Task: Select the debugAnyway option in the on task errors.
Action: Mouse moved to (45, 655)
Screenshot: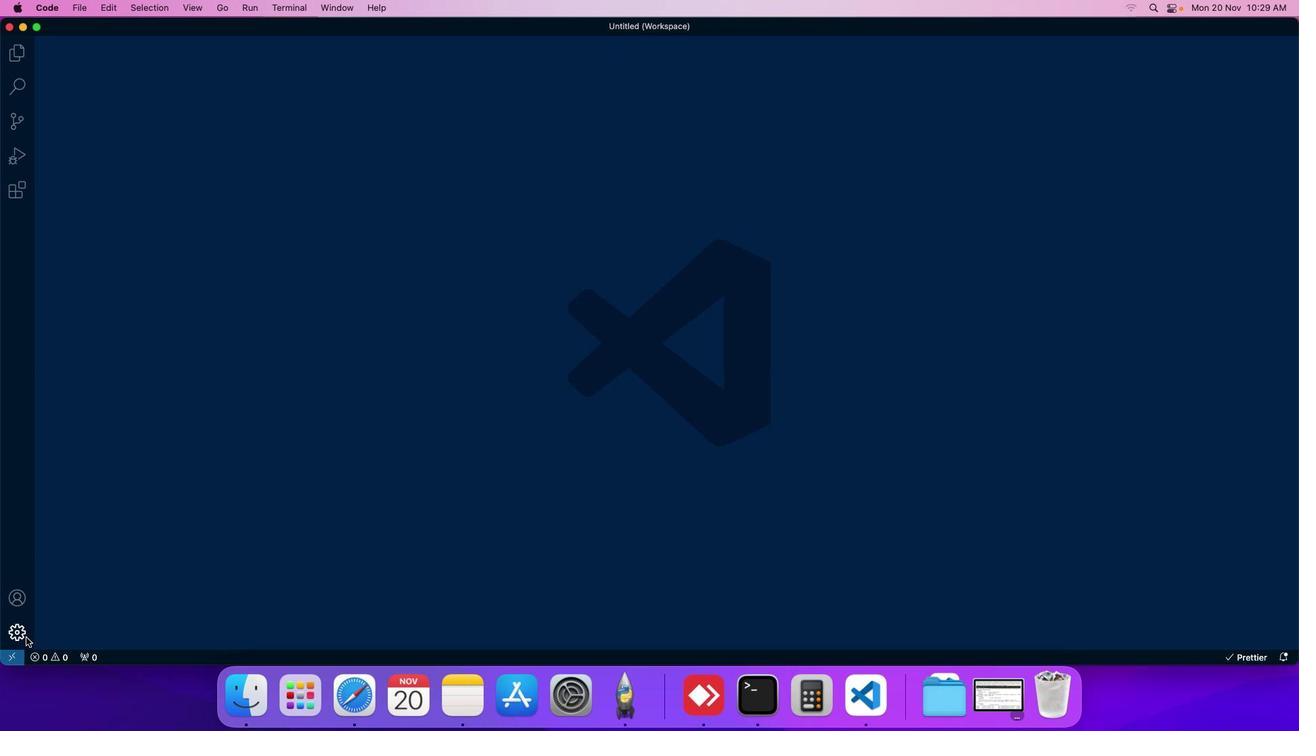 
Action: Mouse pressed left at (45, 655)
Screenshot: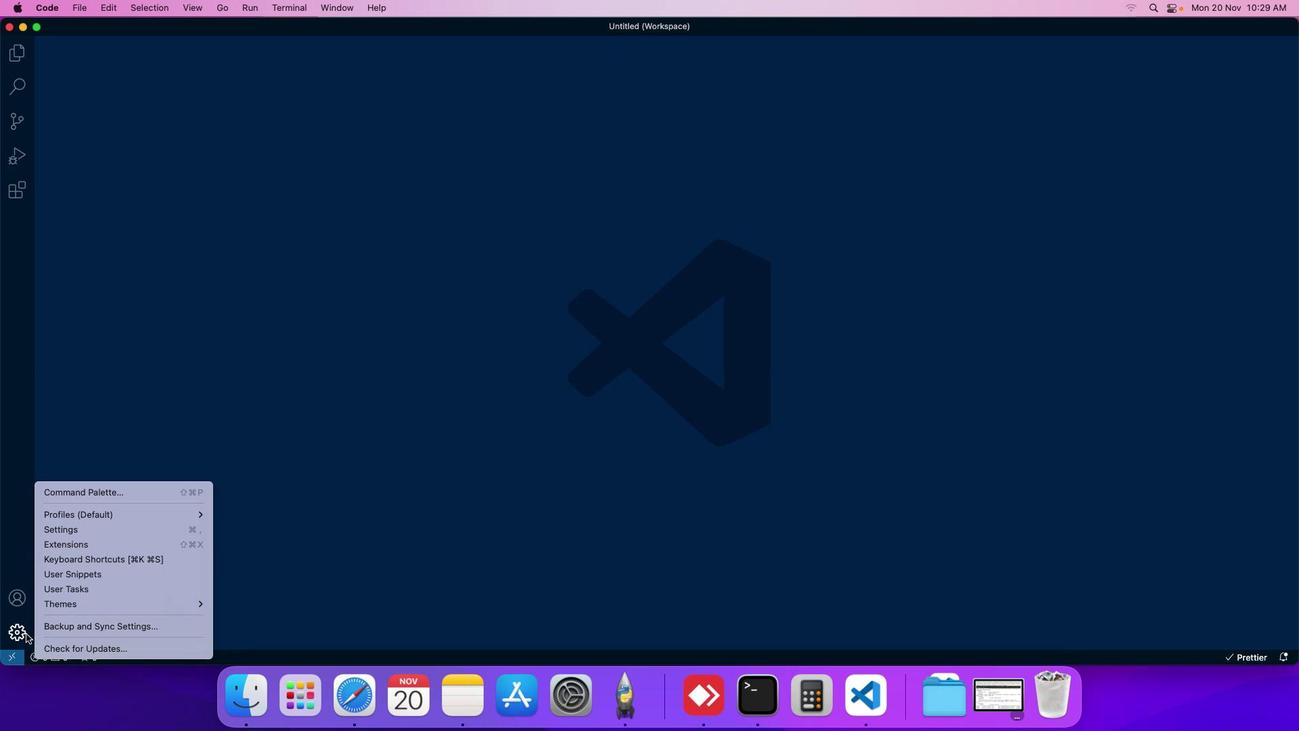 
Action: Mouse moved to (64, 553)
Screenshot: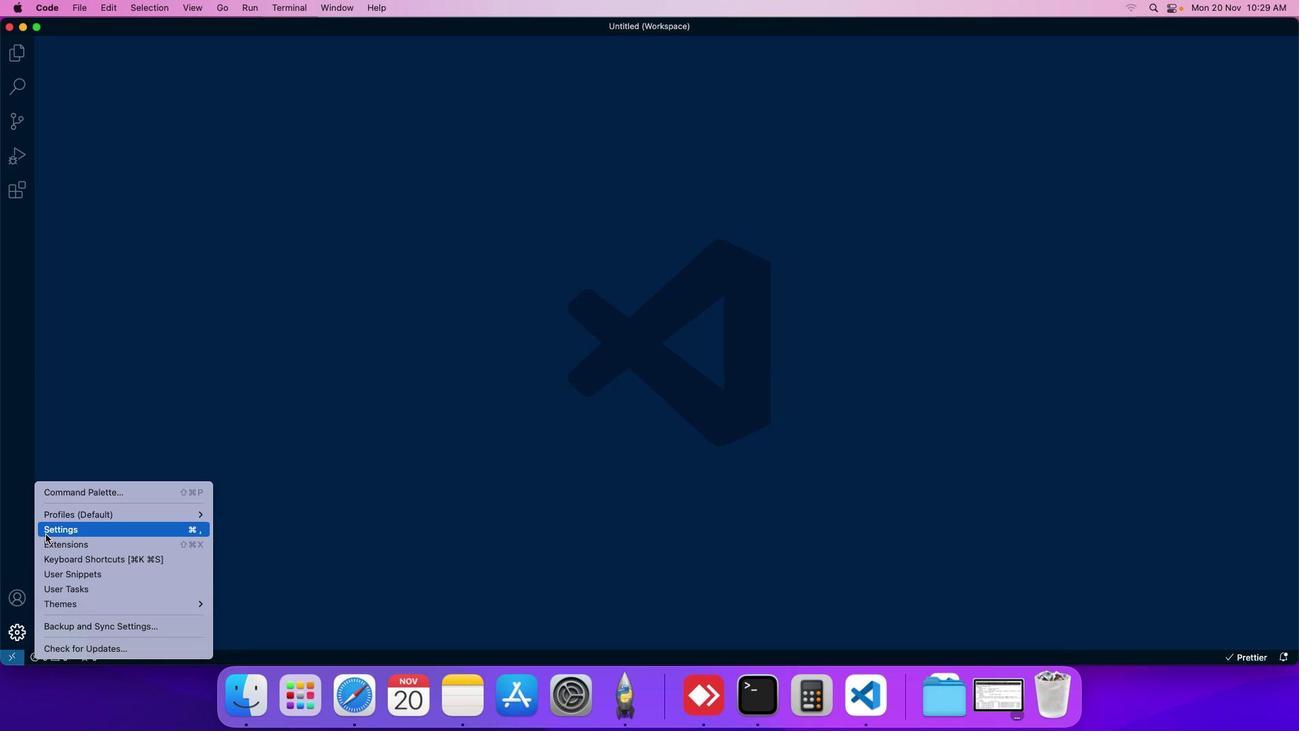 
Action: Mouse pressed left at (64, 553)
Screenshot: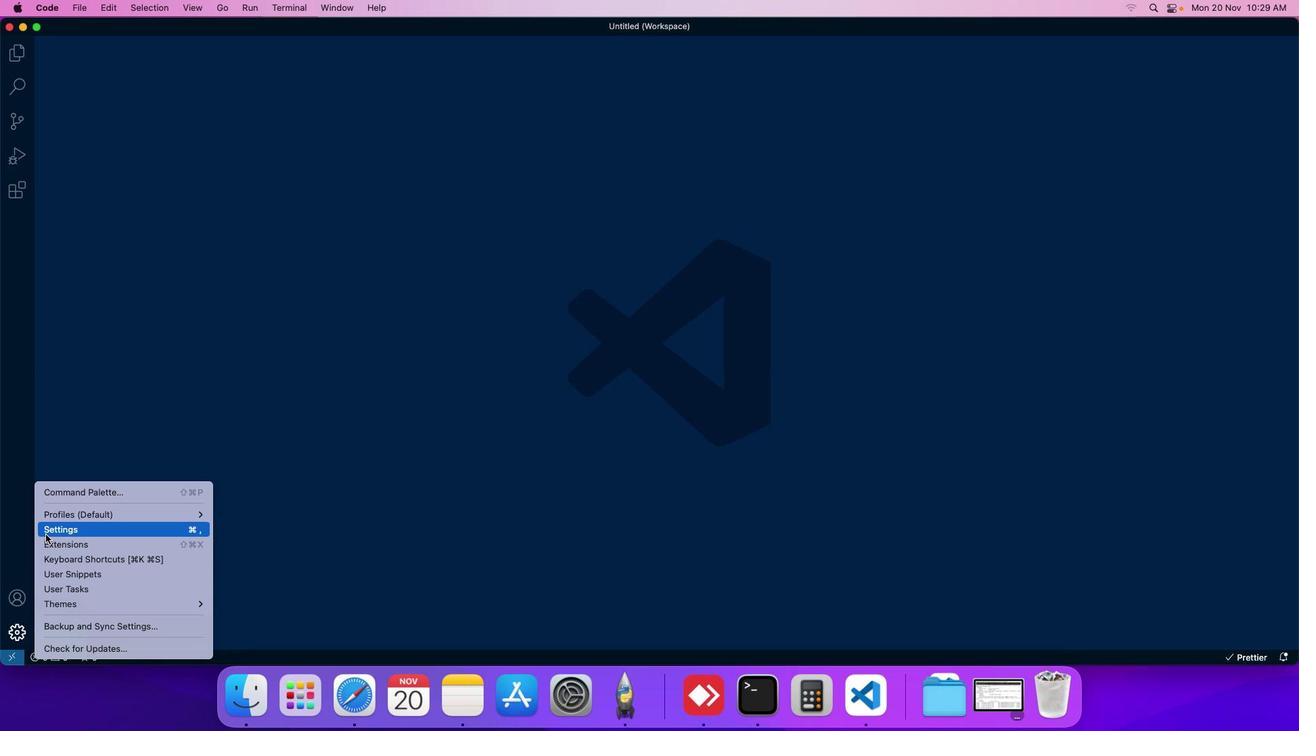 
Action: Mouse moved to (333, 123)
Screenshot: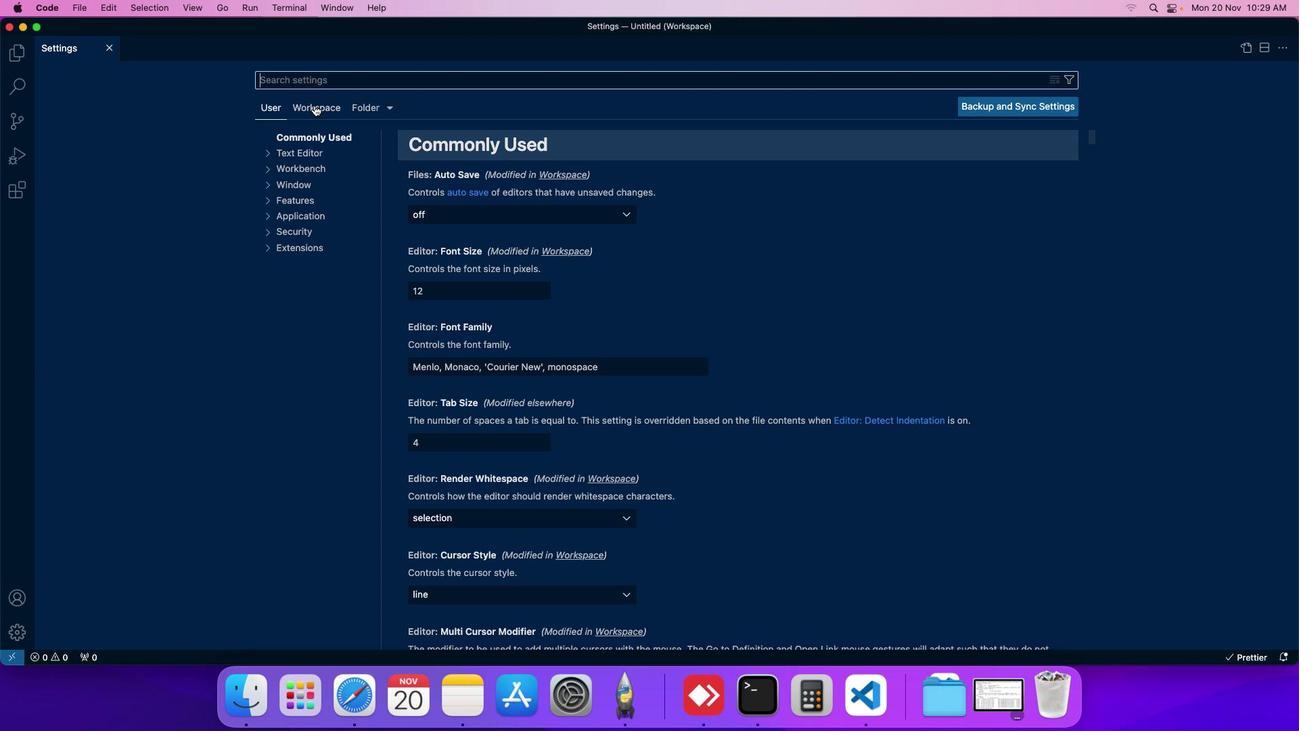 
Action: Mouse pressed left at (333, 123)
Screenshot: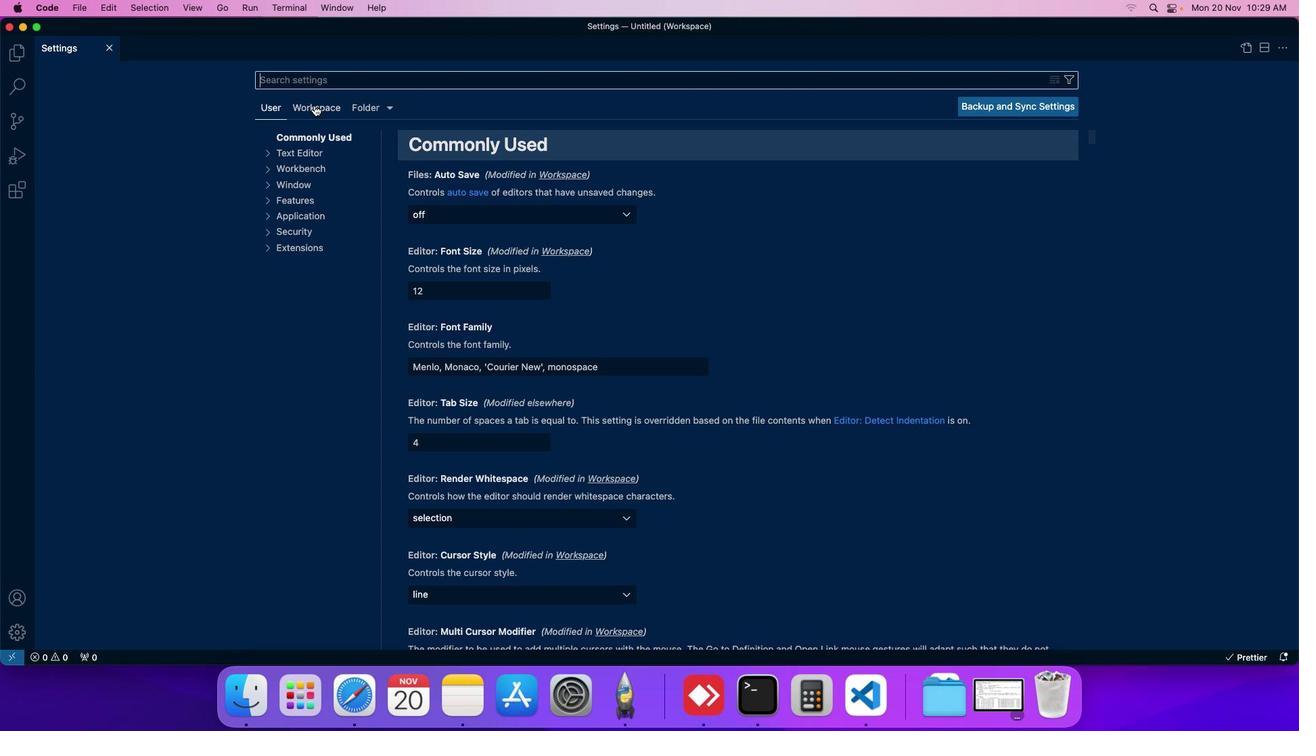 
Action: Mouse moved to (322, 217)
Screenshot: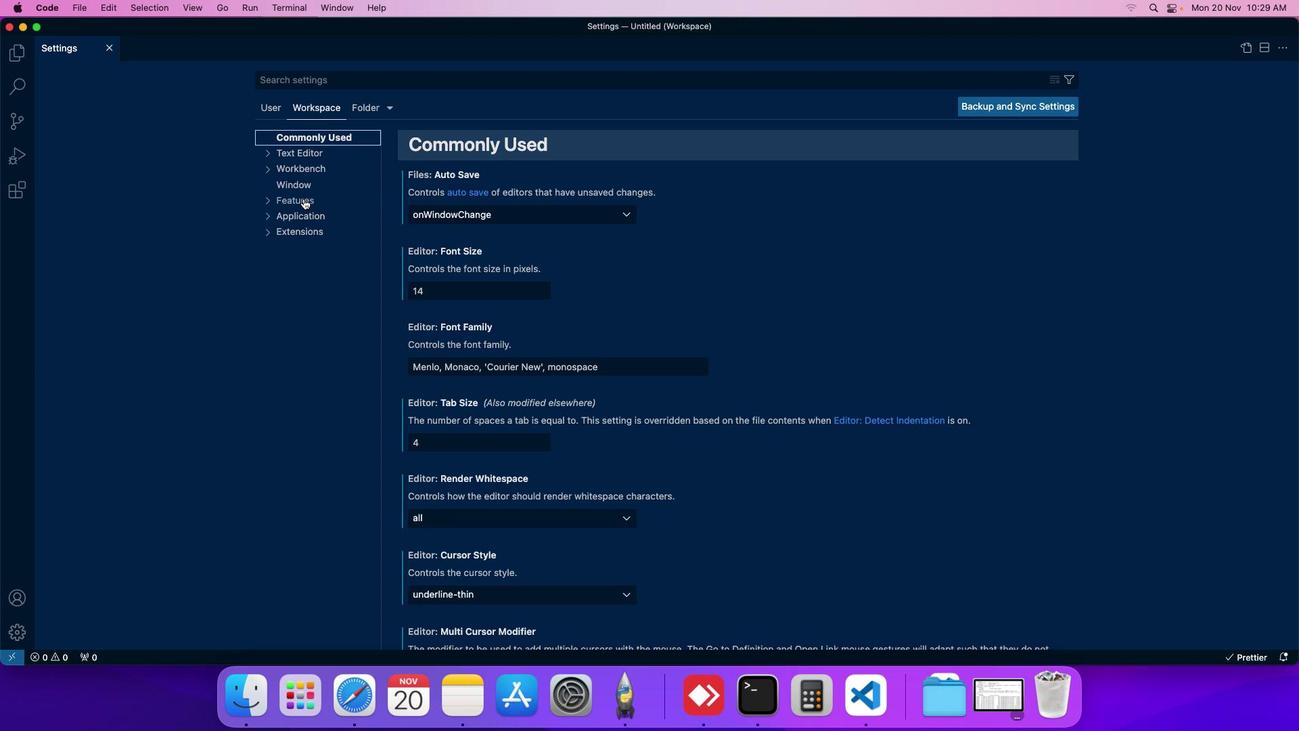 
Action: Mouse pressed left at (322, 217)
Screenshot: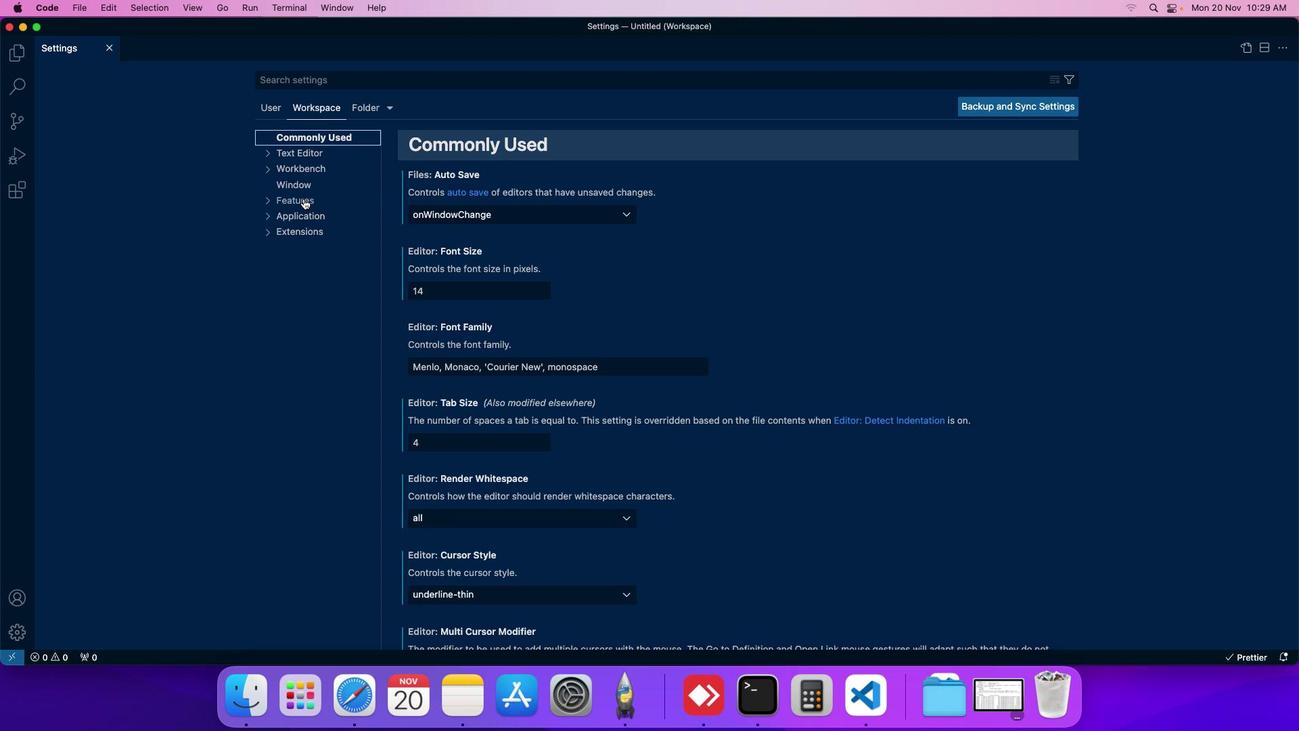 
Action: Mouse moved to (318, 285)
Screenshot: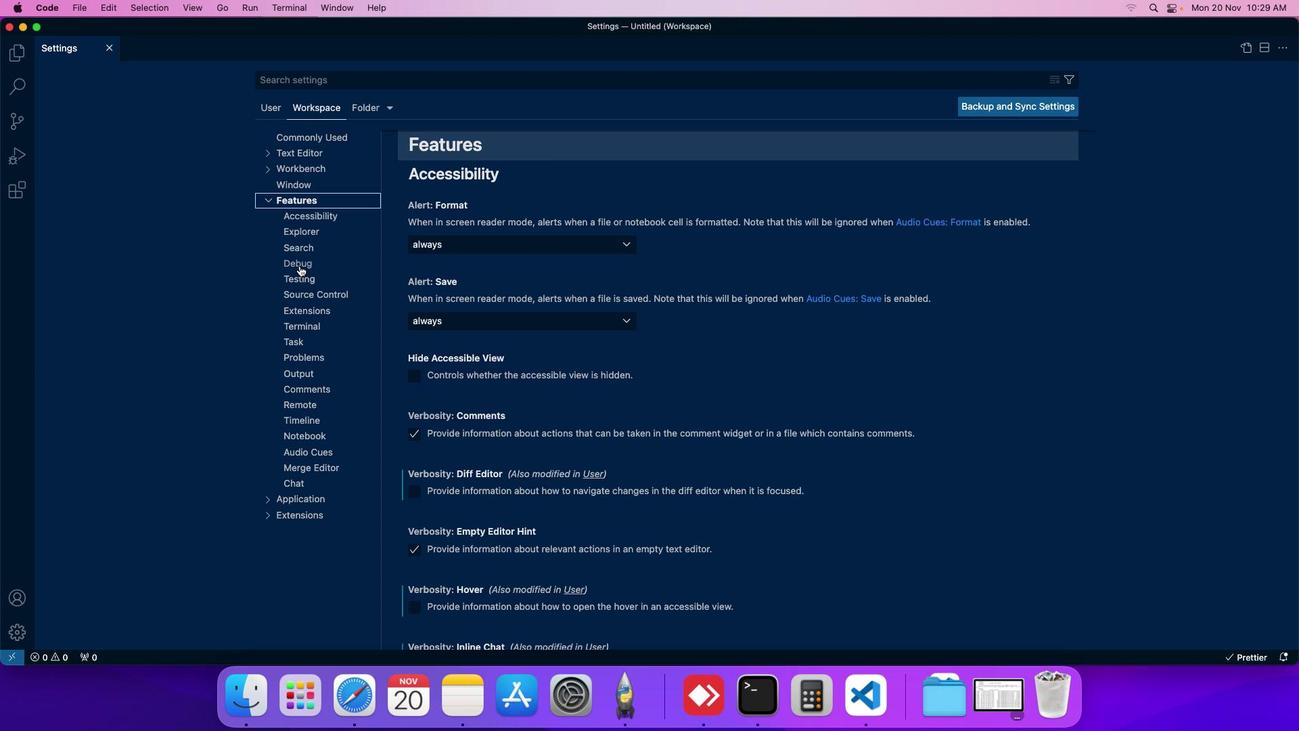 
Action: Mouse pressed left at (318, 285)
Screenshot: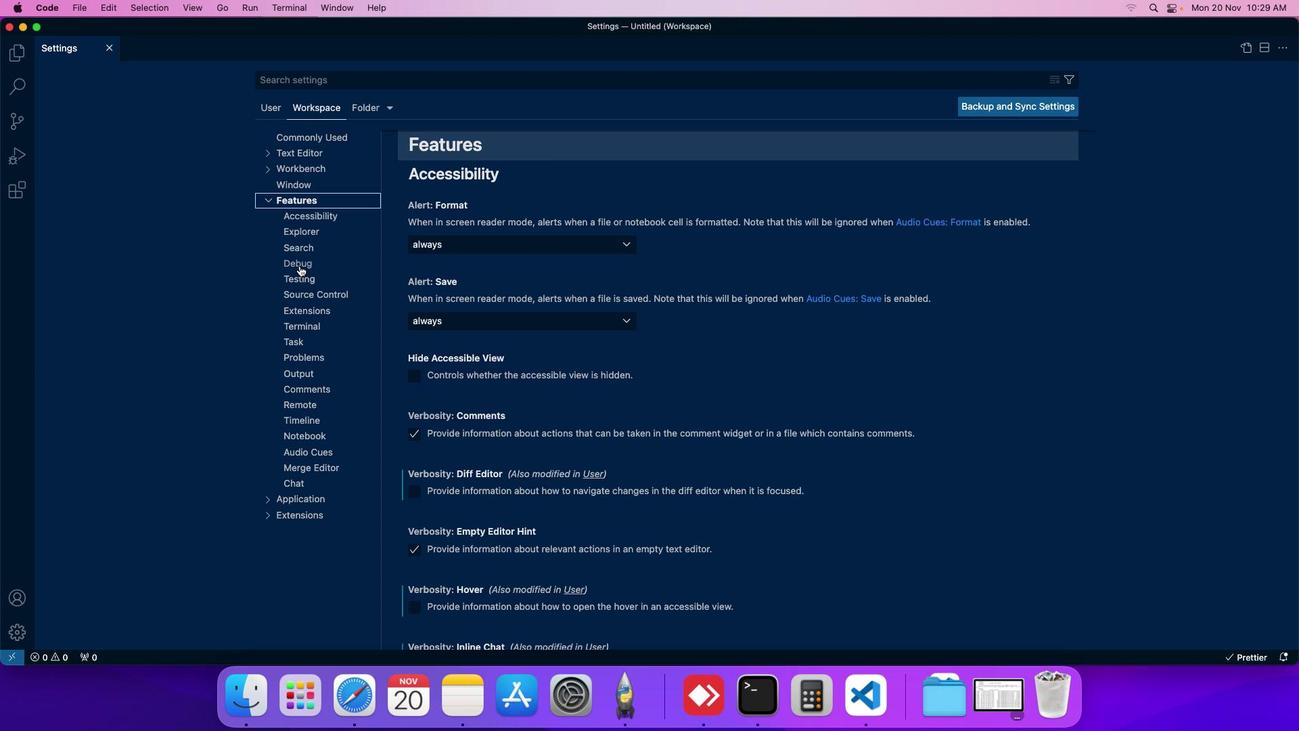 
Action: Mouse moved to (482, 339)
Screenshot: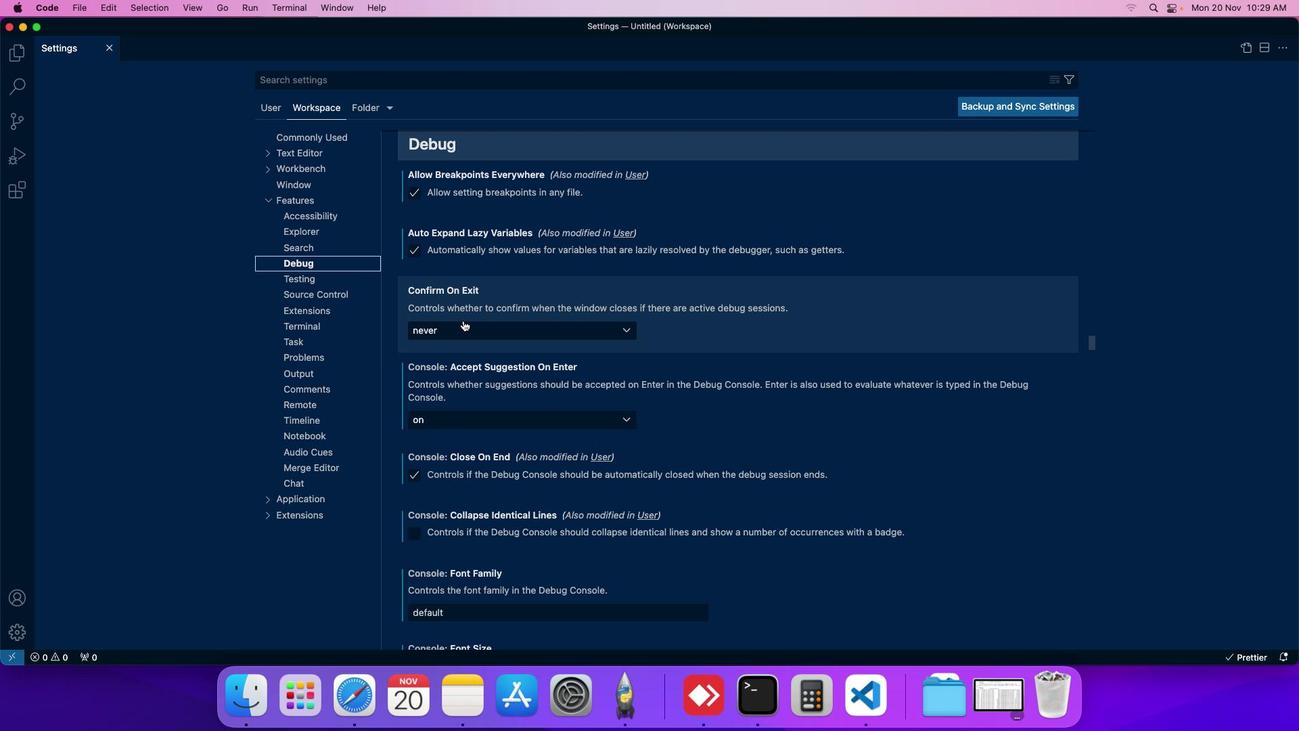 
Action: Mouse scrolled (482, 339) with delta (18, 18)
Screenshot: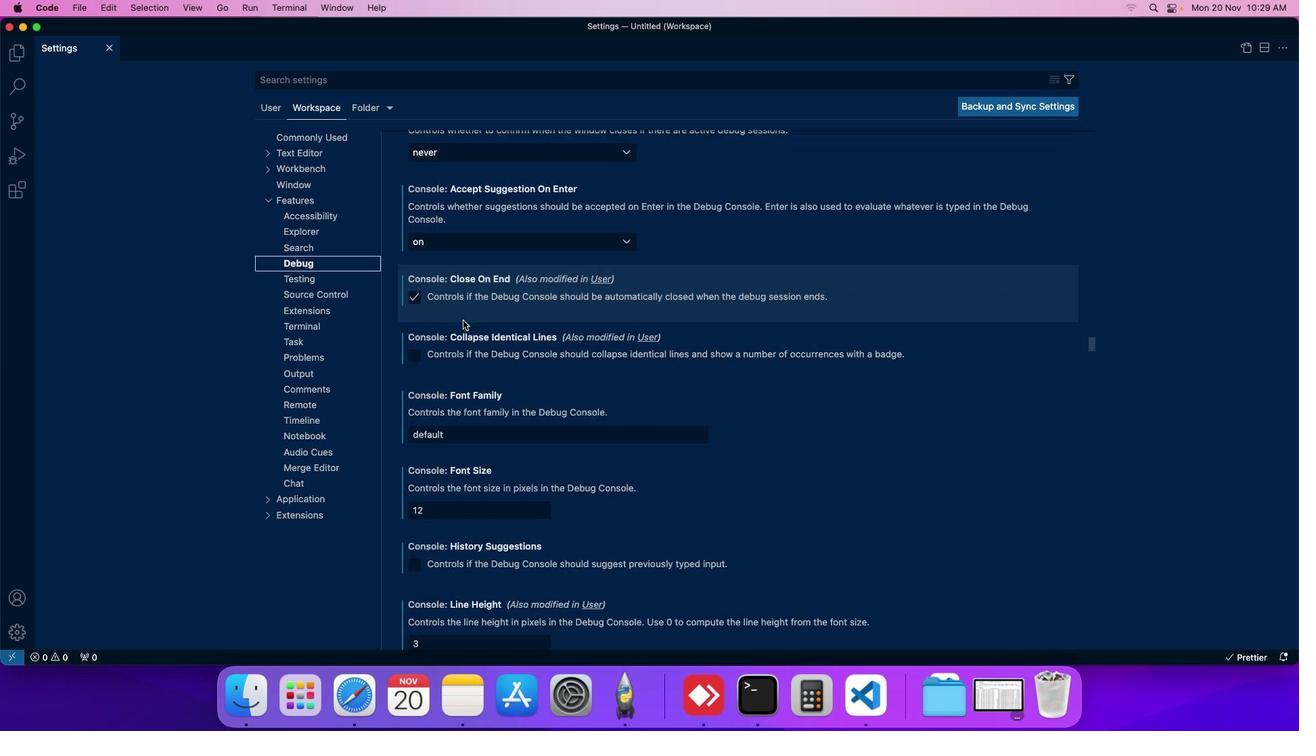 
Action: Mouse scrolled (482, 339) with delta (18, 18)
Screenshot: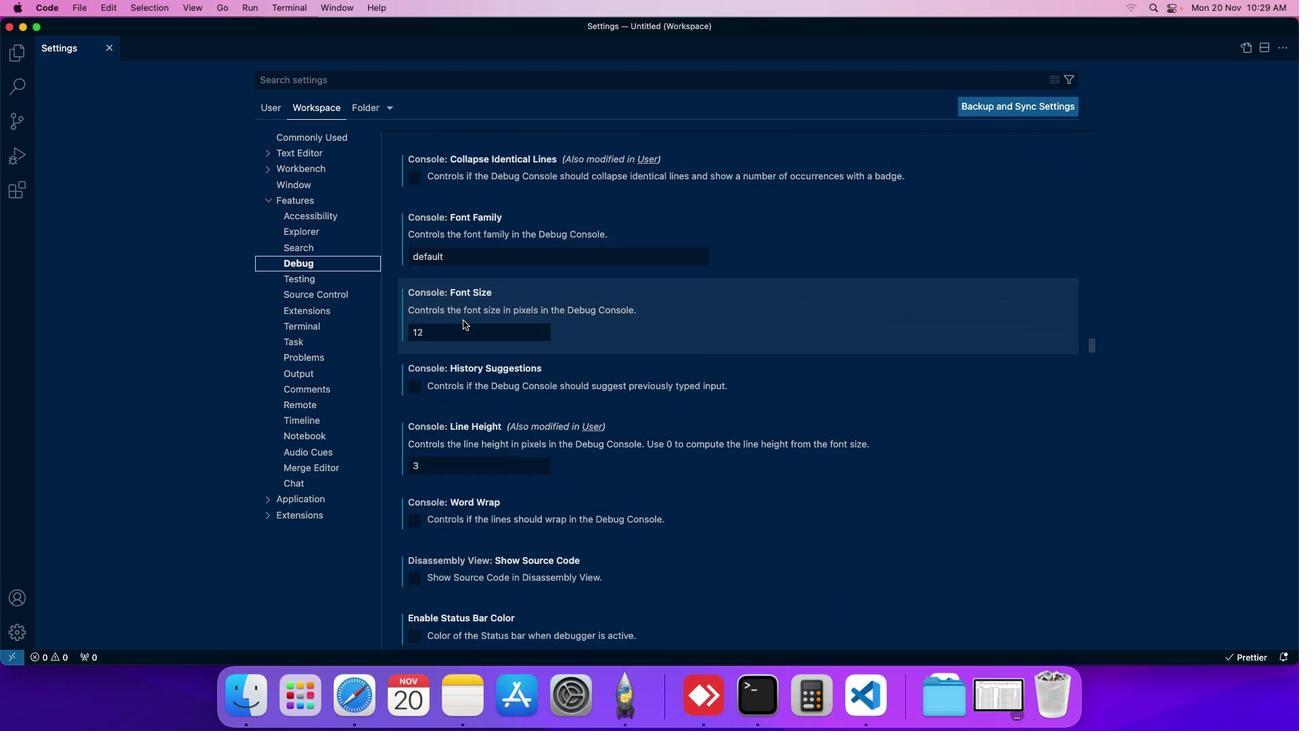
Action: Mouse scrolled (482, 339) with delta (18, 18)
Screenshot: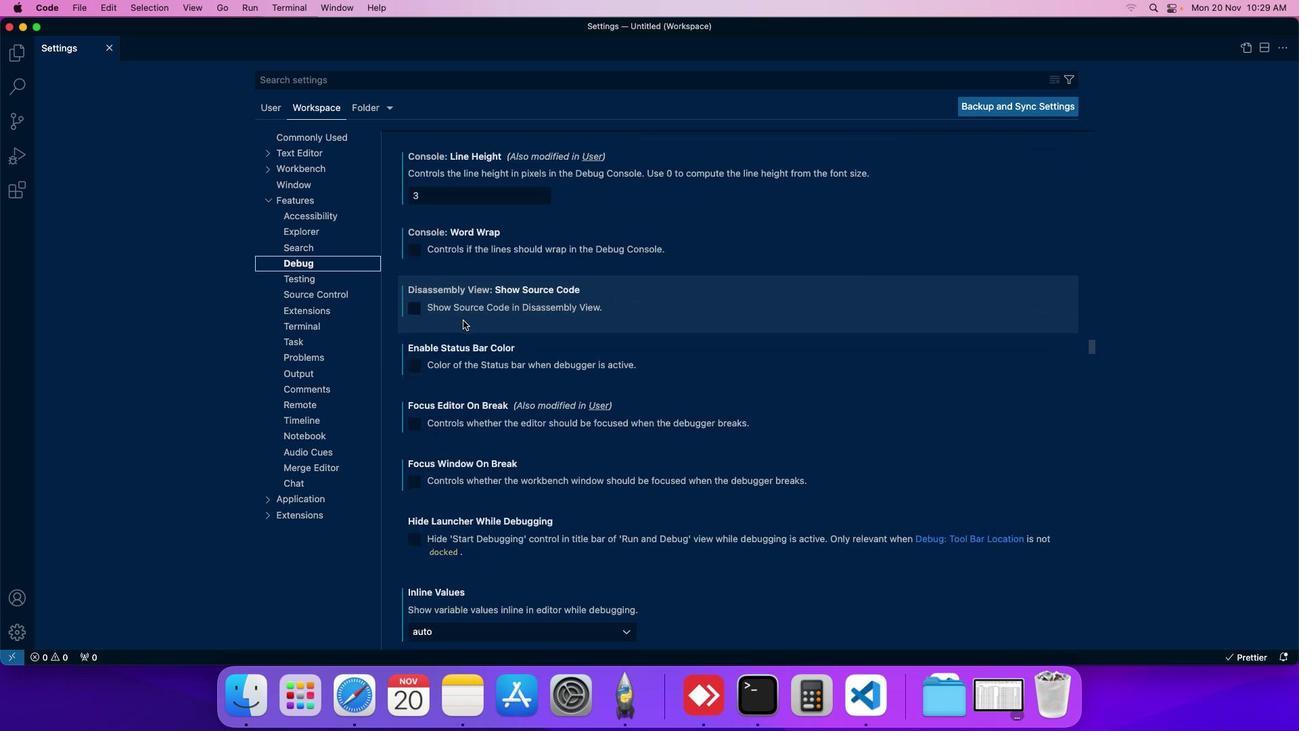 
Action: Mouse scrolled (482, 339) with delta (18, 18)
Screenshot: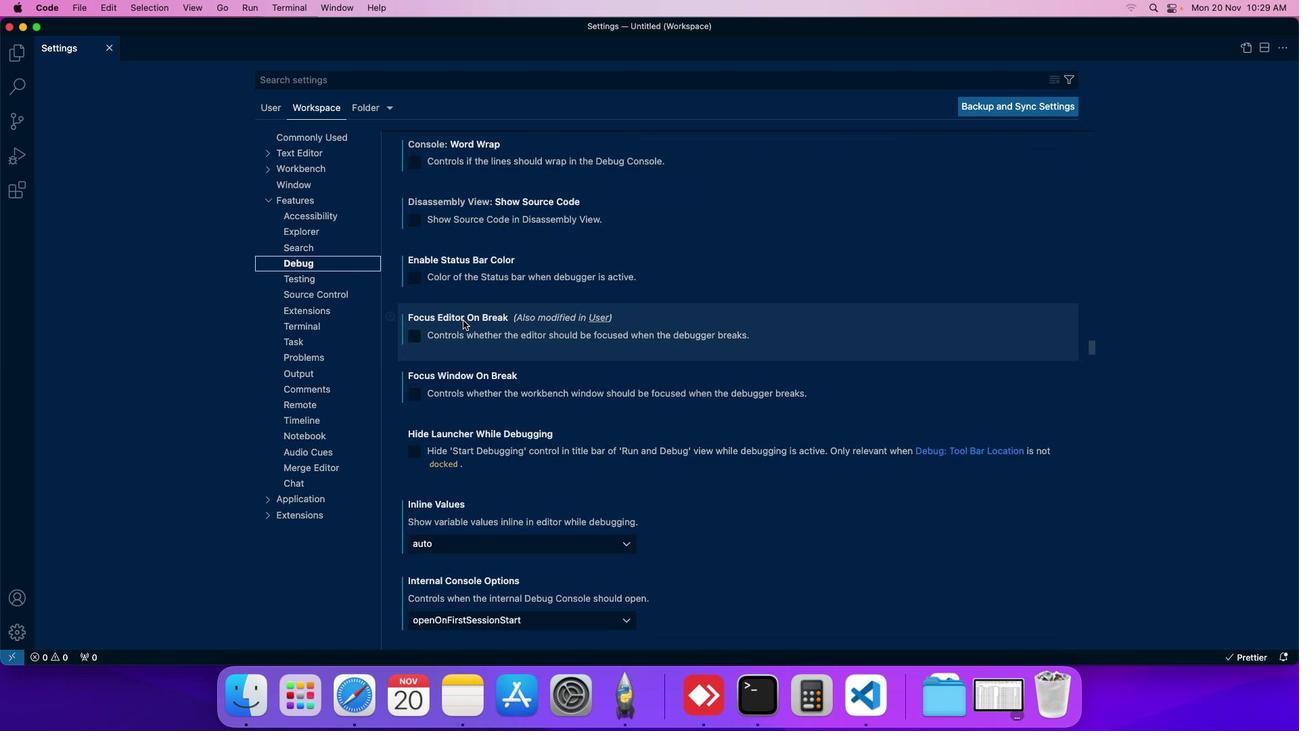 
Action: Mouse scrolled (482, 339) with delta (18, 18)
Screenshot: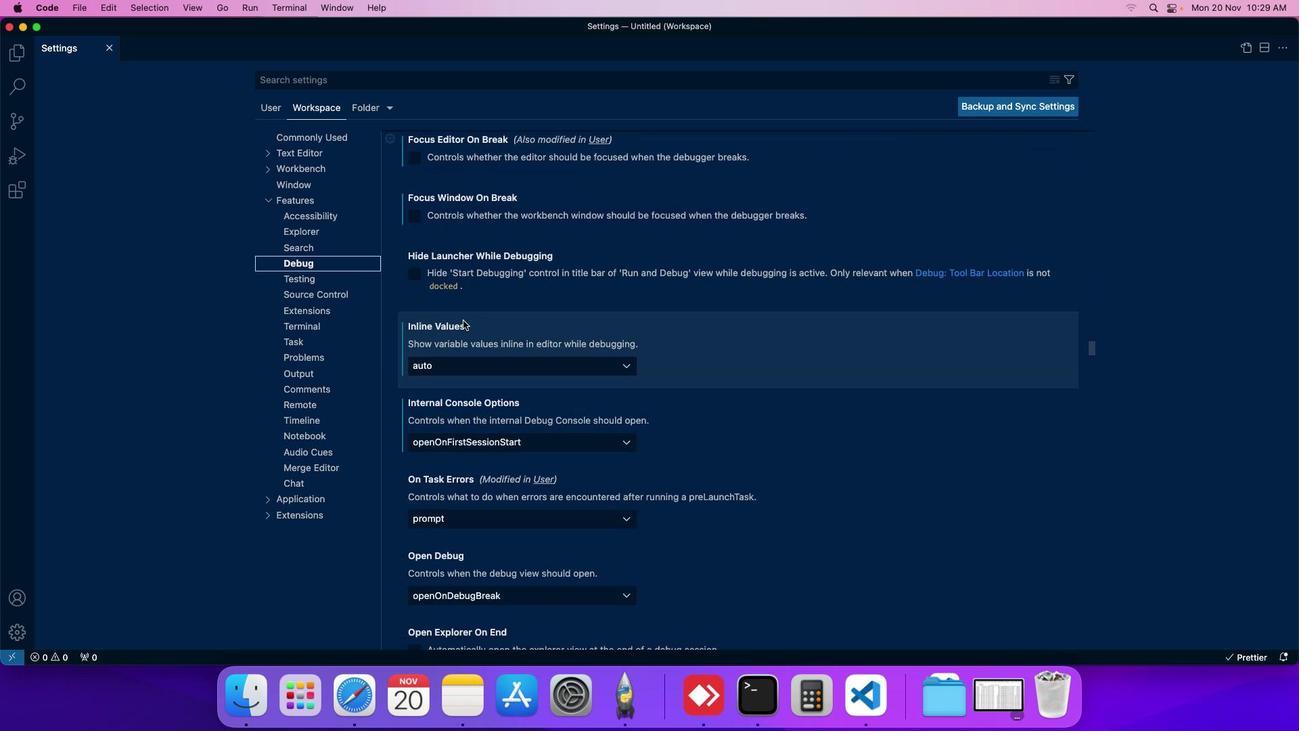 
Action: Mouse scrolled (482, 339) with delta (18, 18)
Screenshot: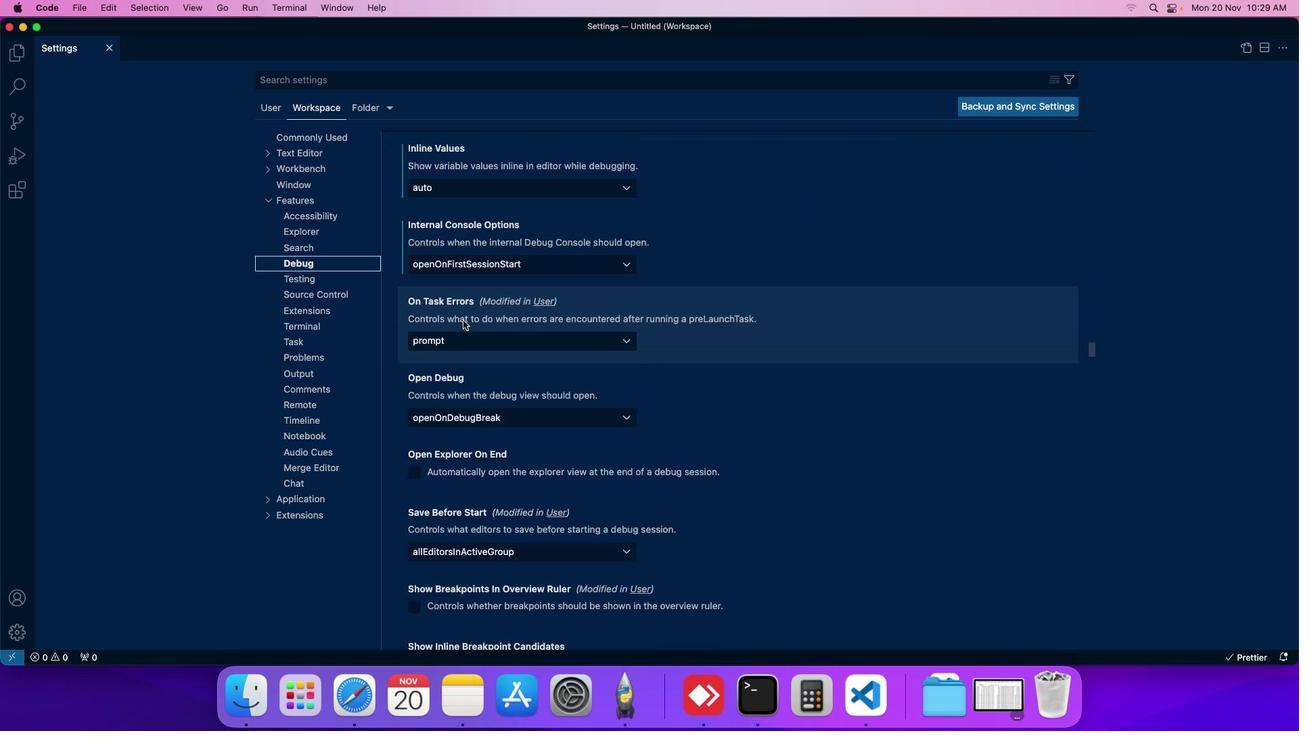 
Action: Mouse moved to (482, 352)
Screenshot: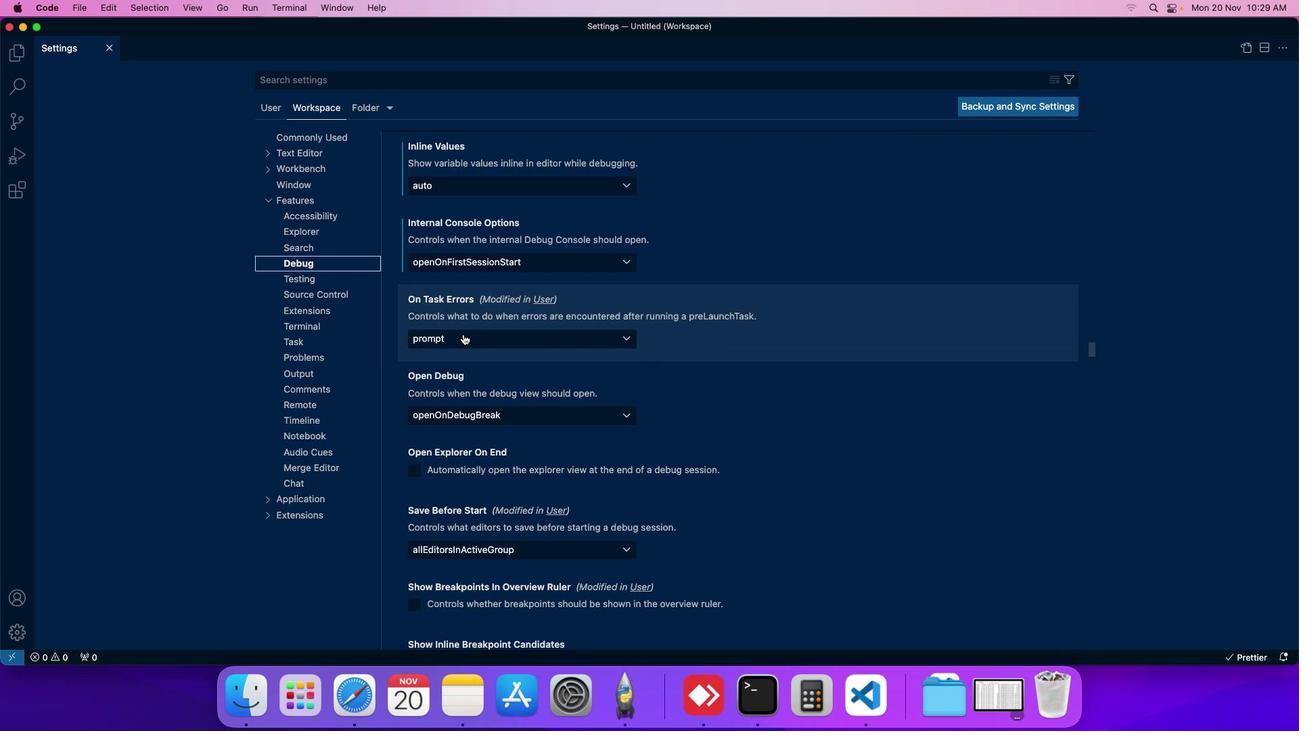 
Action: Mouse pressed left at (482, 352)
Screenshot: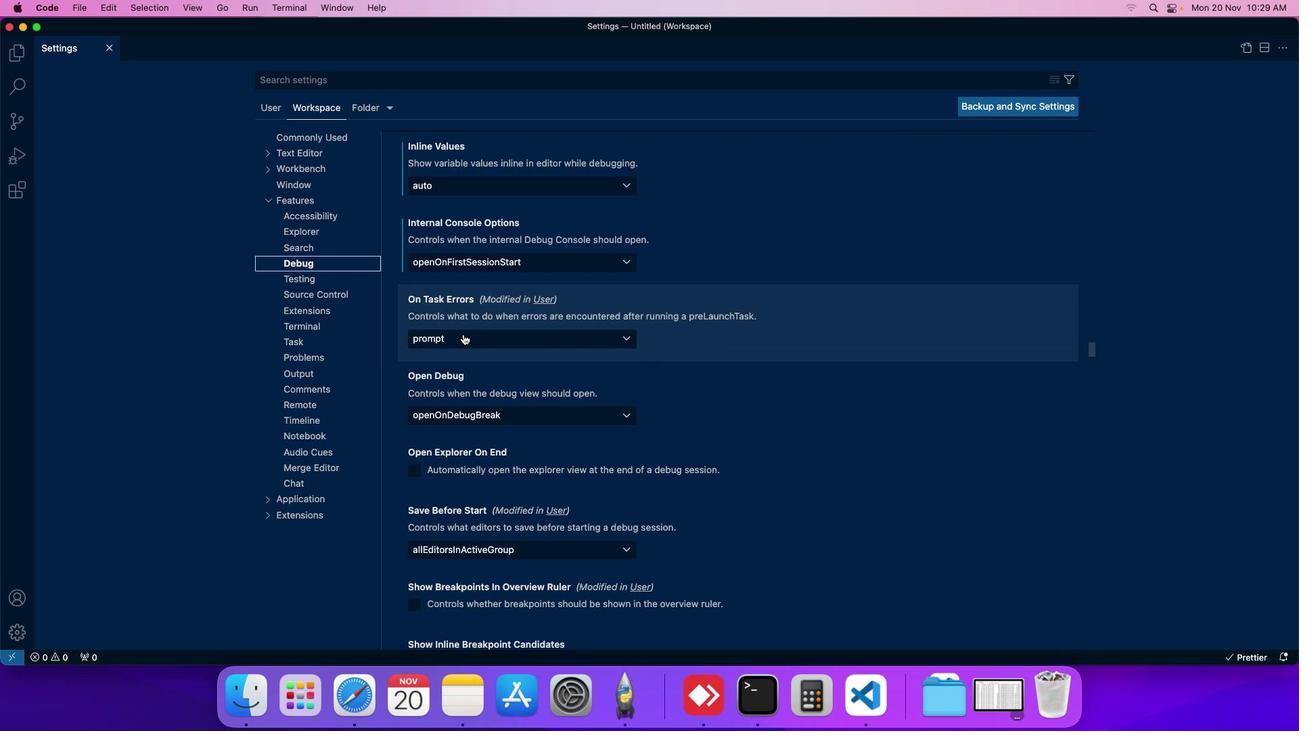 
Action: Mouse moved to (475, 370)
Screenshot: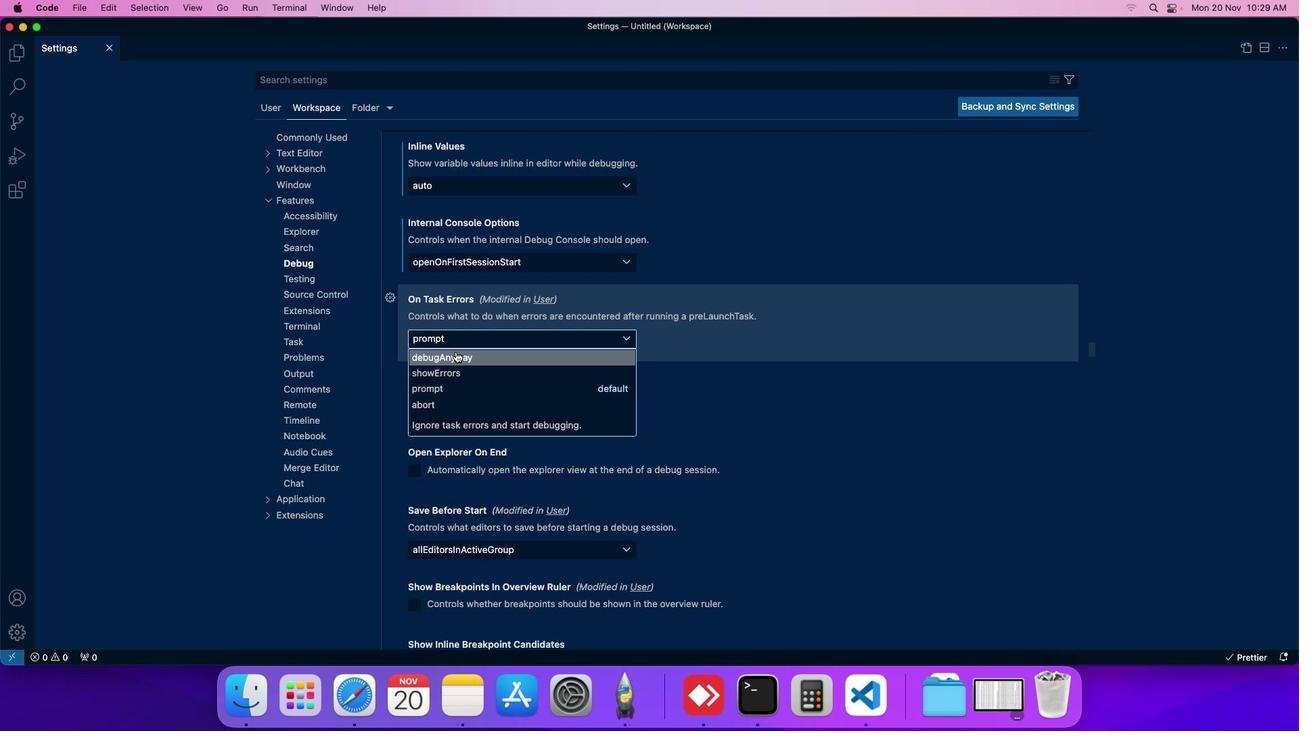 
Action: Mouse pressed left at (475, 370)
Screenshot: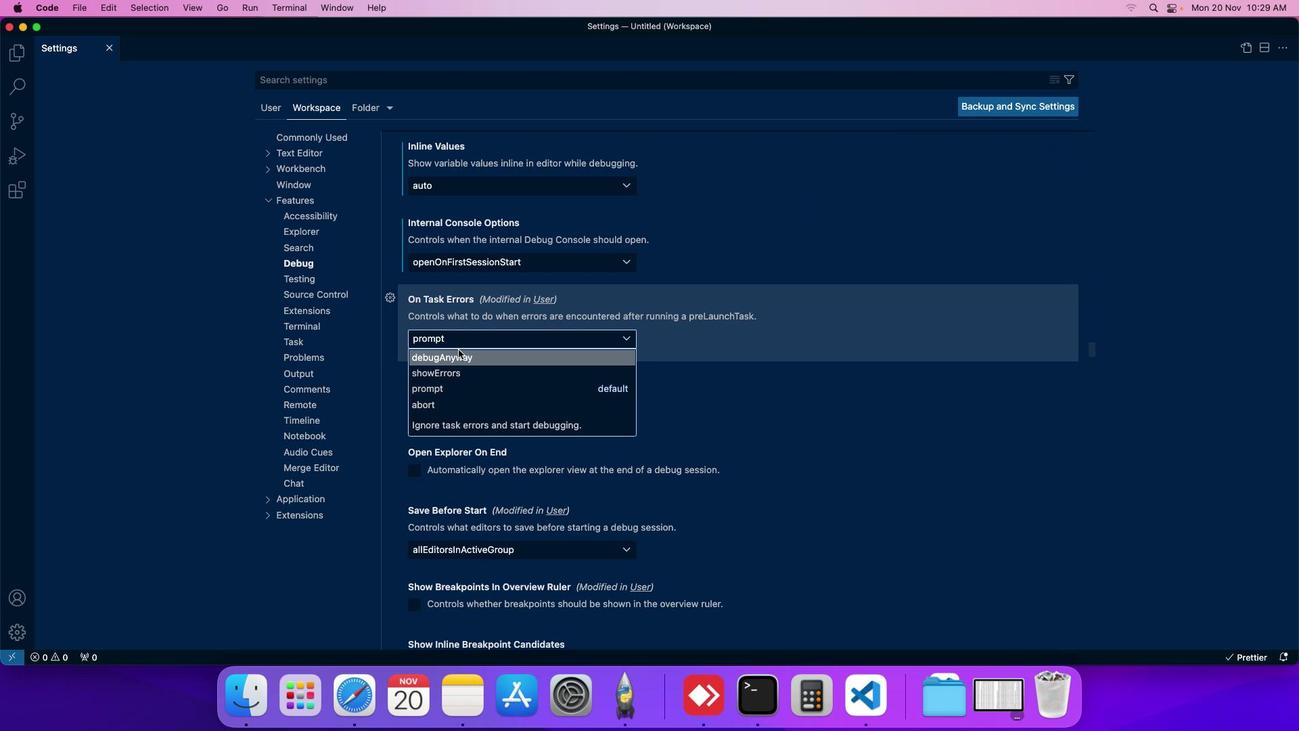 
Action: Mouse moved to (481, 362)
Screenshot: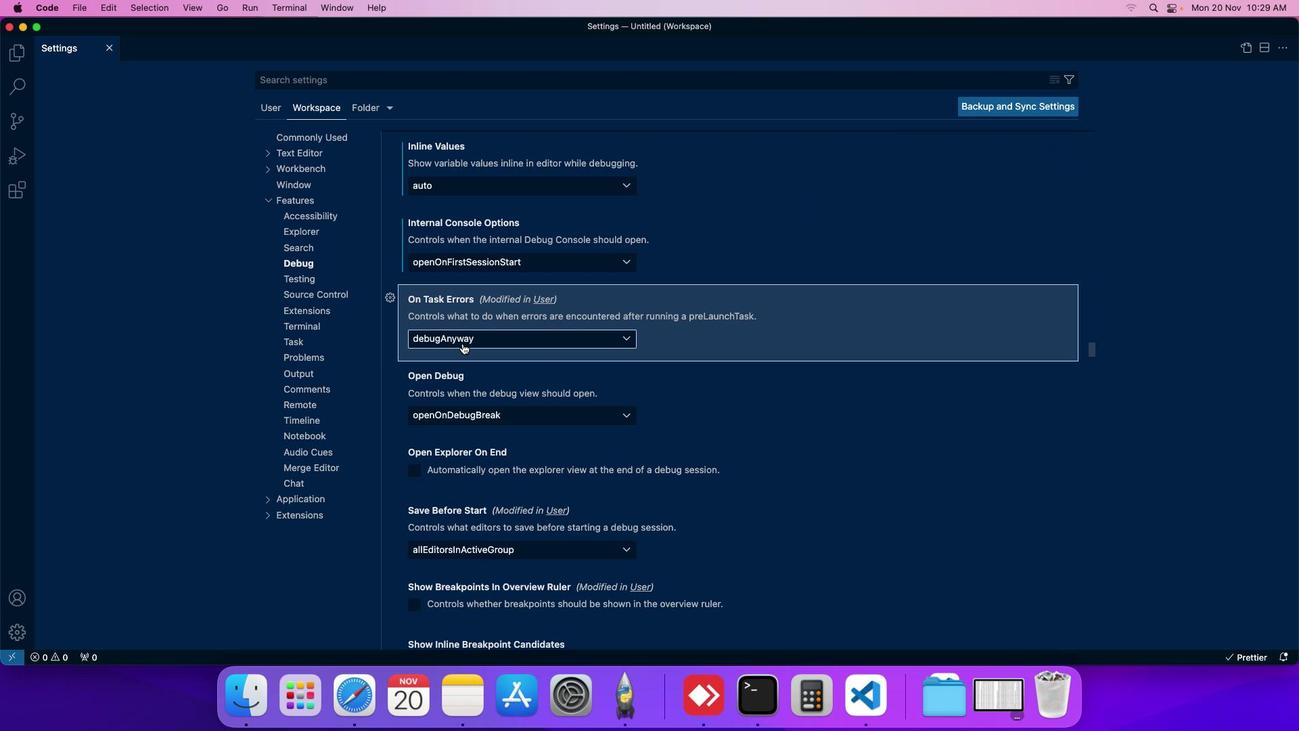 
